 Task: Create external objects to represent external data as salesforce objects
Action: Mouse moved to (190, 206)
Screenshot: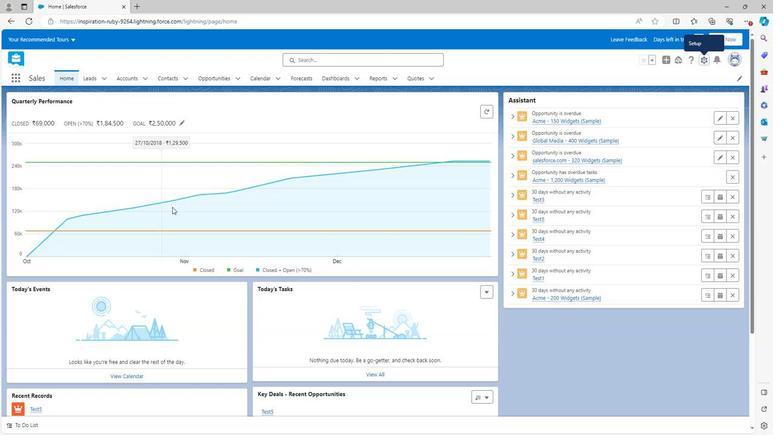 
Action: Mouse scrolled (190, 206) with delta (0, 0)
Screenshot: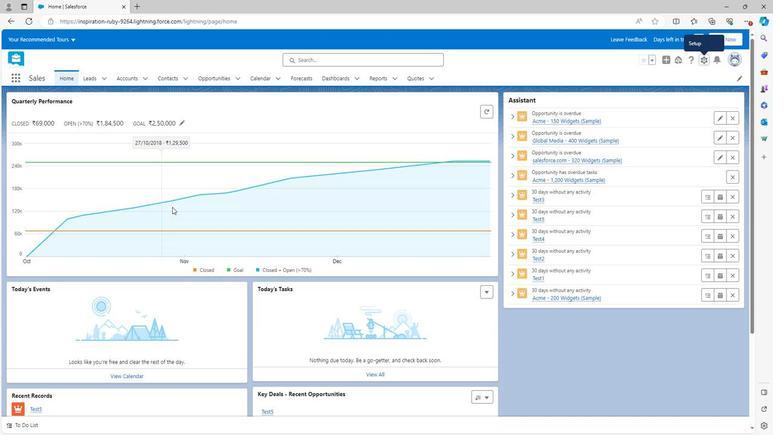 
Action: Mouse scrolled (190, 206) with delta (0, 0)
Screenshot: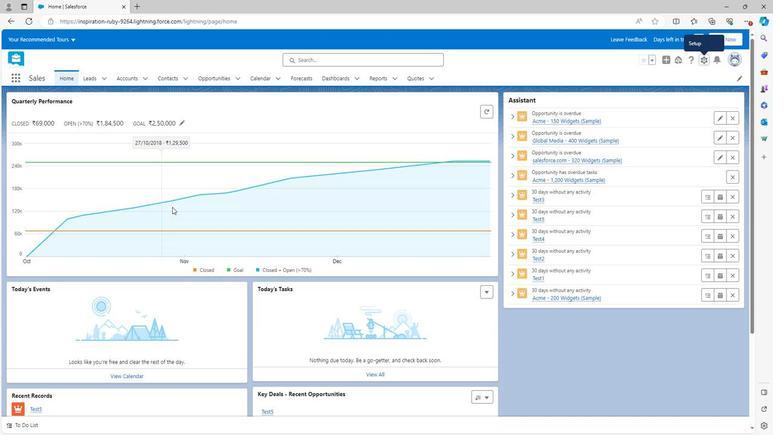
Action: Mouse scrolled (190, 206) with delta (0, 0)
Screenshot: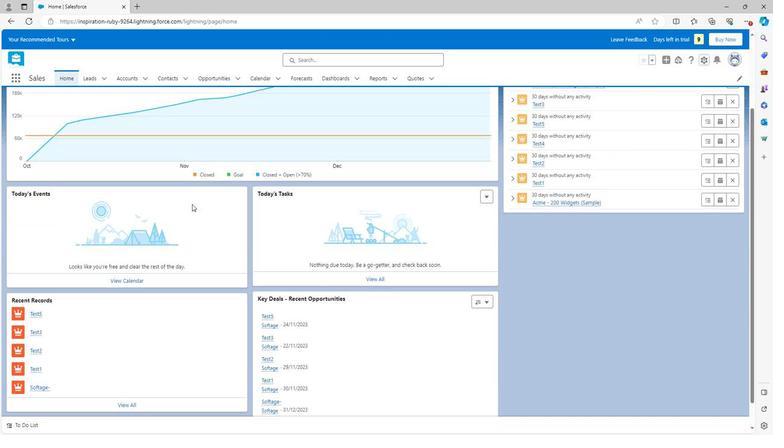 
Action: Mouse scrolled (190, 206) with delta (0, 0)
Screenshot: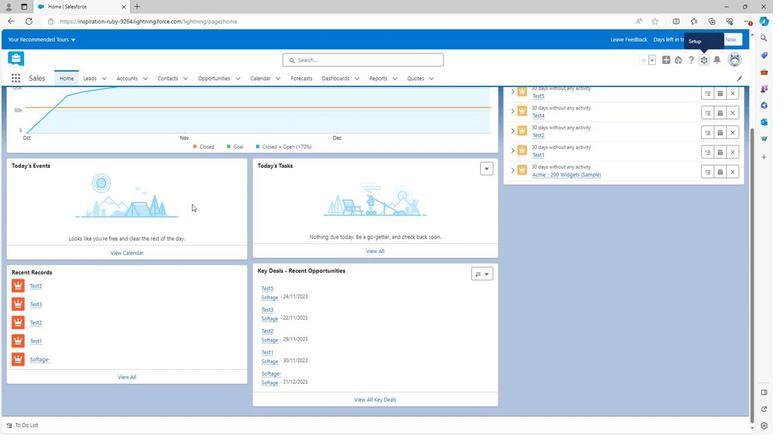 
Action: Mouse scrolled (190, 206) with delta (0, 0)
Screenshot: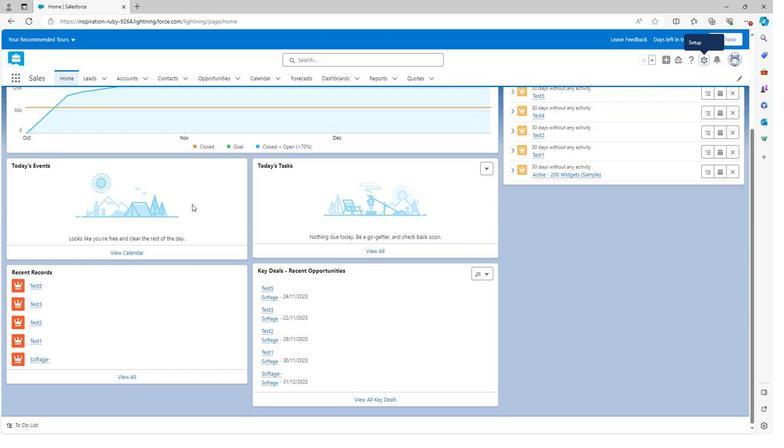 
Action: Mouse scrolled (190, 206) with delta (0, 0)
Screenshot: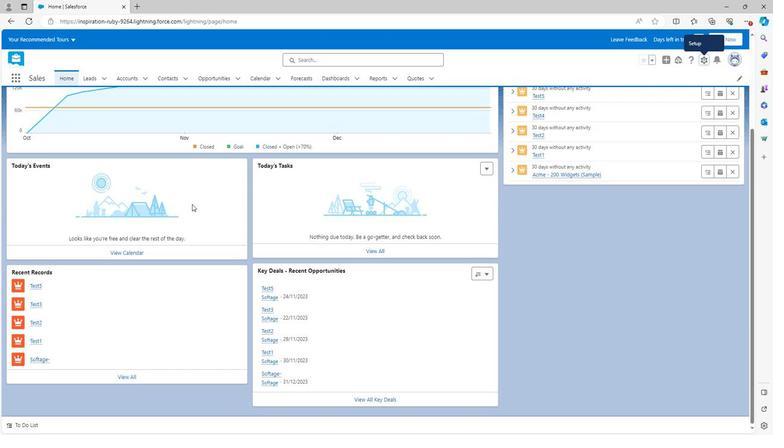 
Action: Mouse scrolled (190, 207) with delta (0, 0)
Screenshot: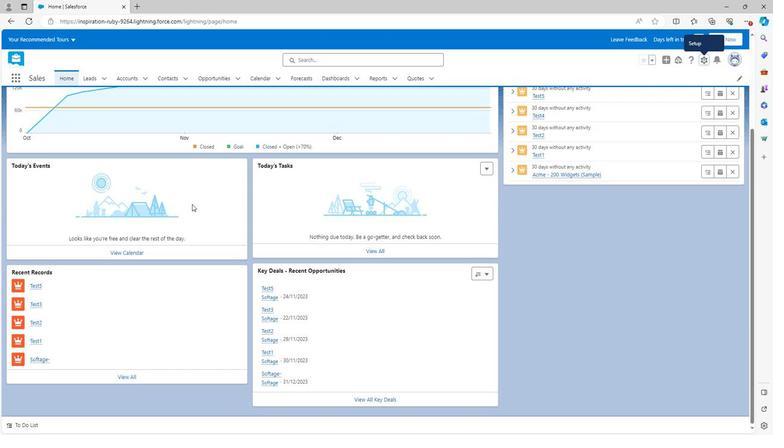 
Action: Mouse scrolled (190, 207) with delta (0, 0)
Screenshot: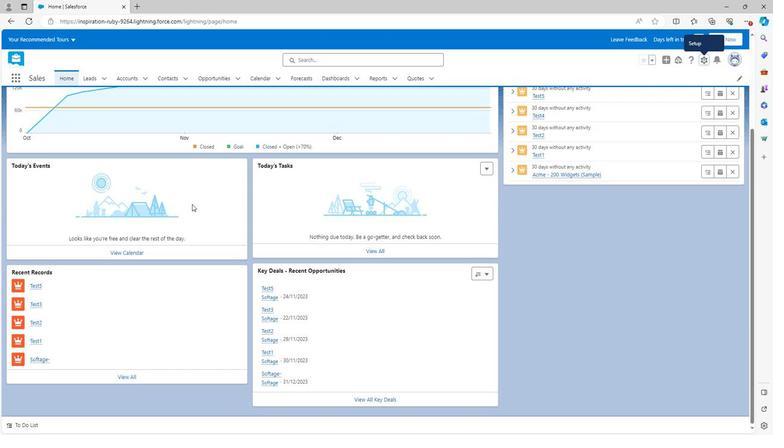 
Action: Mouse scrolled (190, 207) with delta (0, 0)
Screenshot: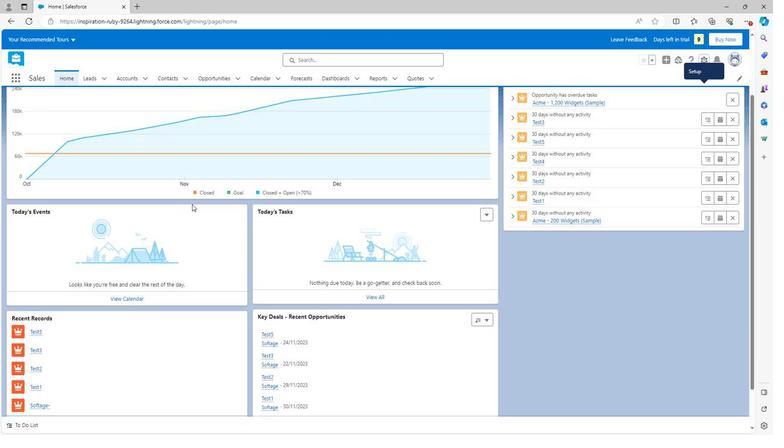 
Action: Mouse scrolled (190, 207) with delta (0, 0)
Screenshot: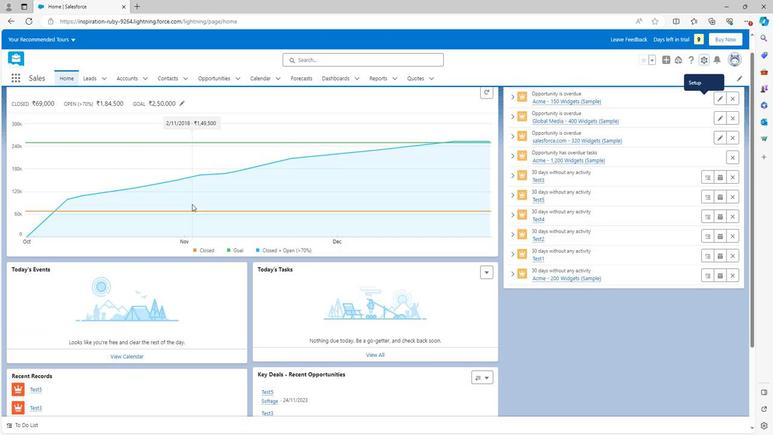 
Action: Mouse scrolled (190, 207) with delta (0, 0)
Screenshot: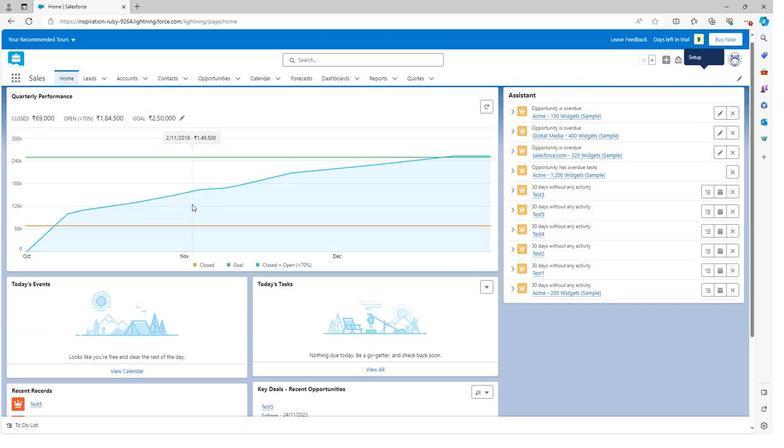 
Action: Mouse moved to (699, 62)
Screenshot: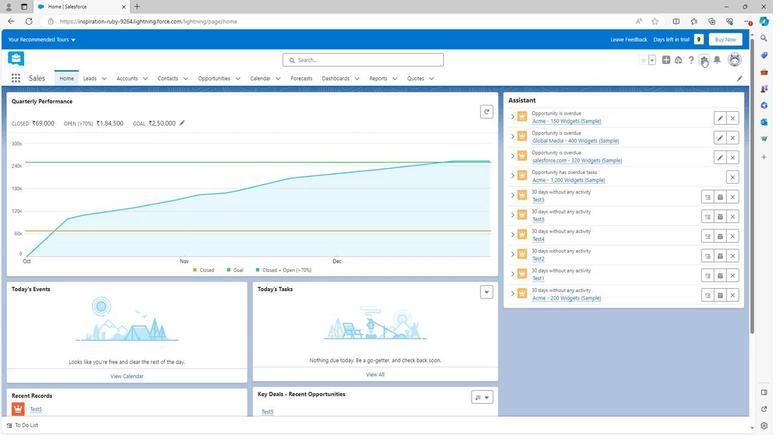 
Action: Mouse pressed left at (699, 62)
Screenshot: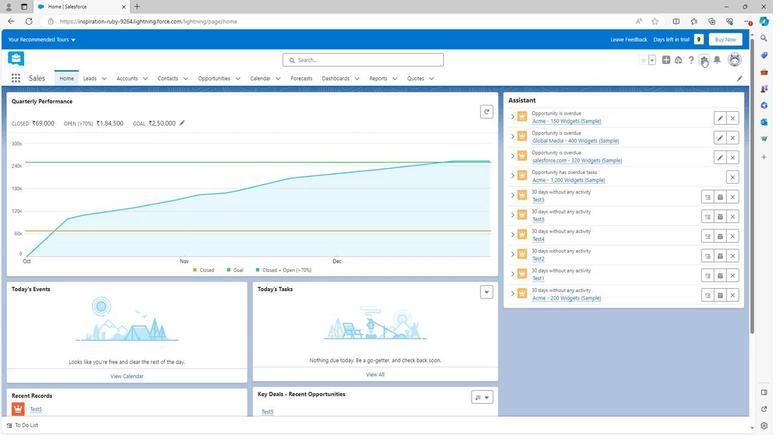 
Action: Mouse moved to (673, 81)
Screenshot: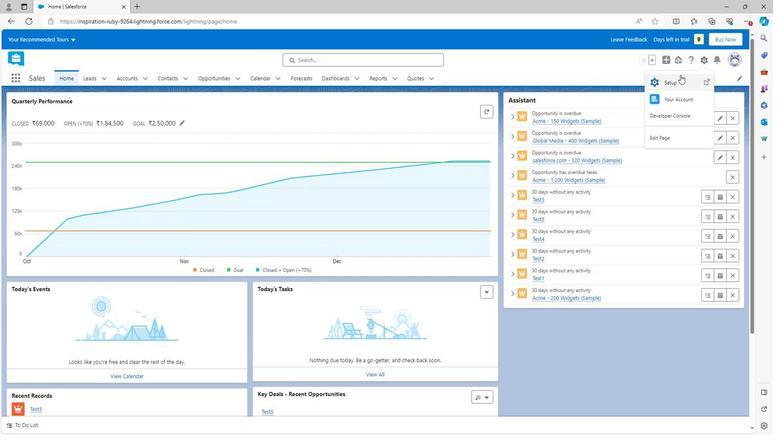 
Action: Mouse pressed left at (673, 81)
Screenshot: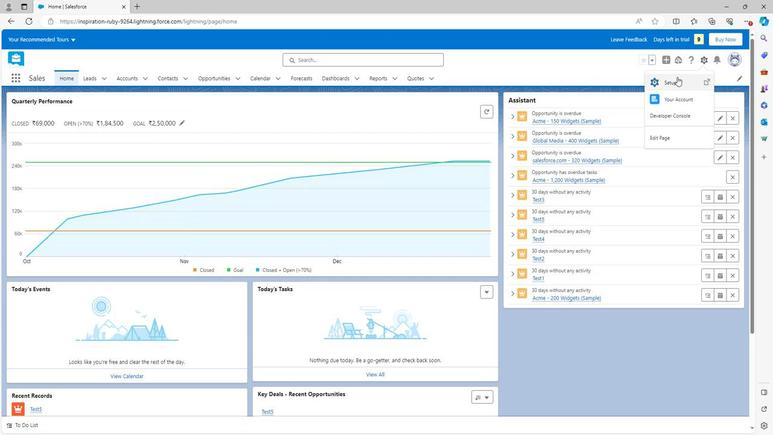 
Action: Mouse moved to (19, 358)
Screenshot: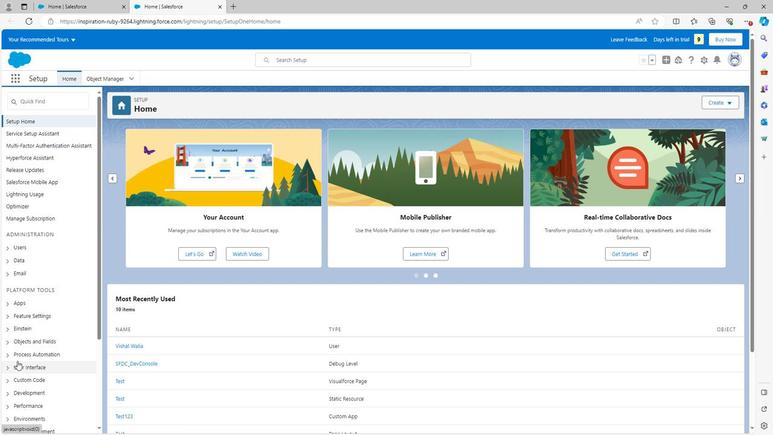 
Action: Mouse scrolled (19, 358) with delta (0, 0)
Screenshot: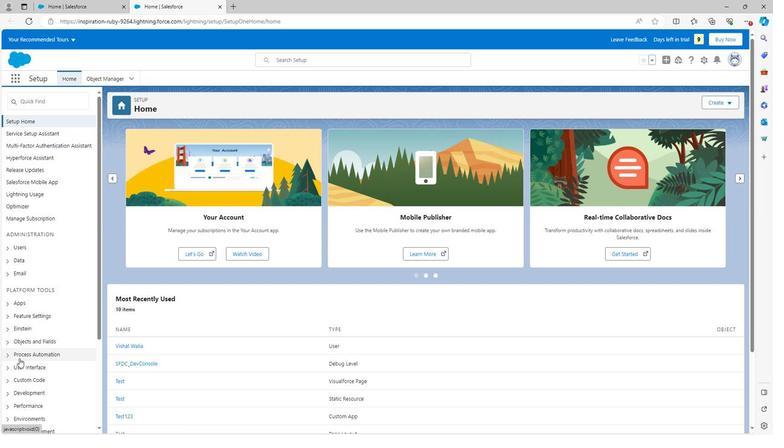 
Action: Mouse moved to (22, 352)
Screenshot: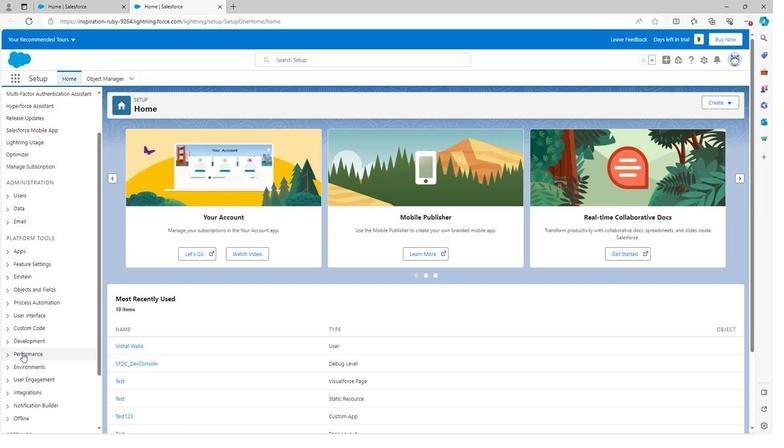 
Action: Mouse scrolled (22, 352) with delta (0, 0)
Screenshot: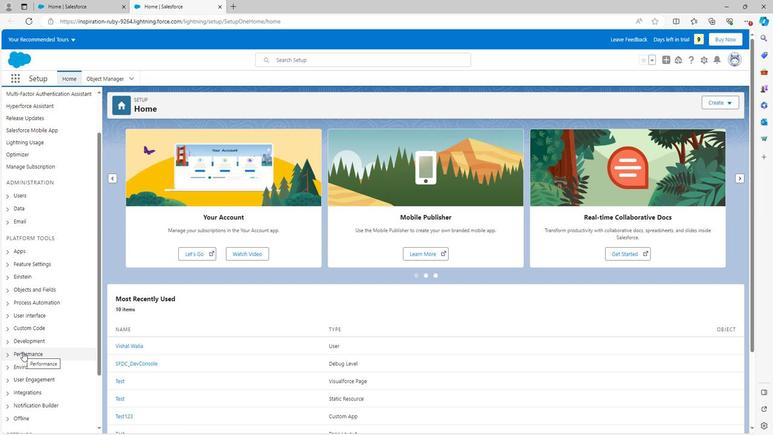
Action: Mouse moved to (8, 341)
Screenshot: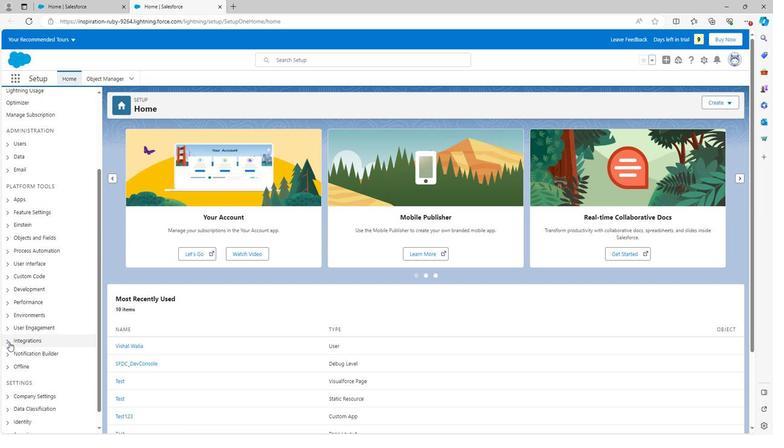 
Action: Mouse pressed left at (8, 341)
Screenshot: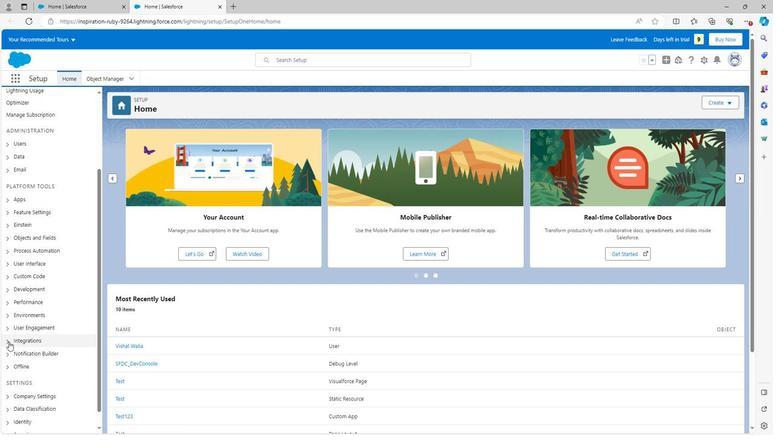 
Action: Mouse moved to (43, 393)
Screenshot: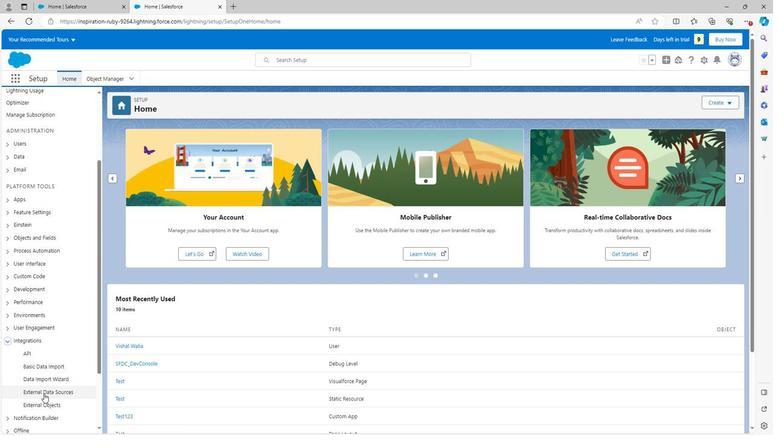 
Action: Mouse pressed left at (43, 393)
Screenshot: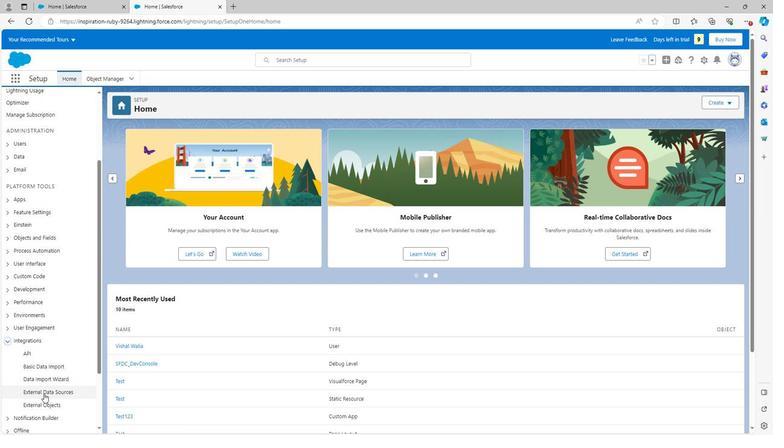 
Action: Mouse moved to (329, 190)
Screenshot: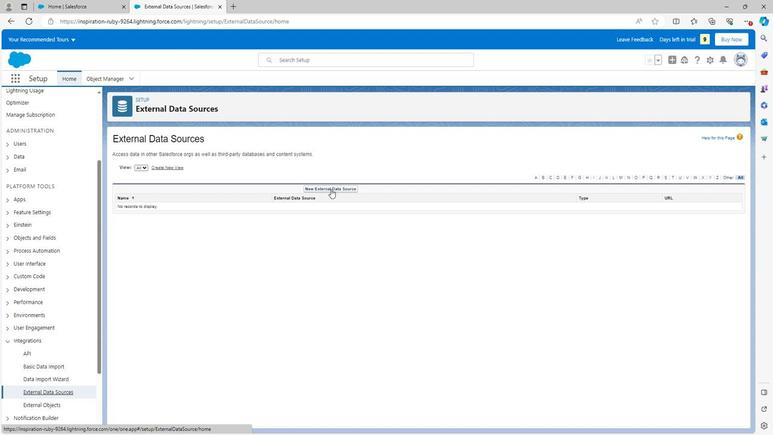 
Action: Mouse pressed left at (329, 190)
Screenshot: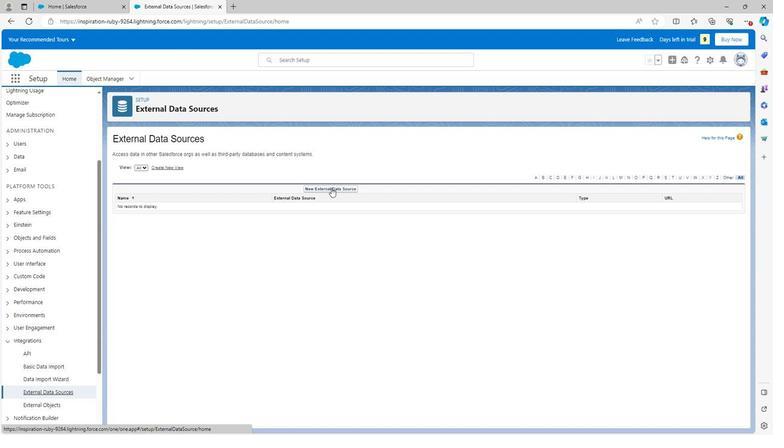 
Action: Mouse moved to (264, 207)
Screenshot: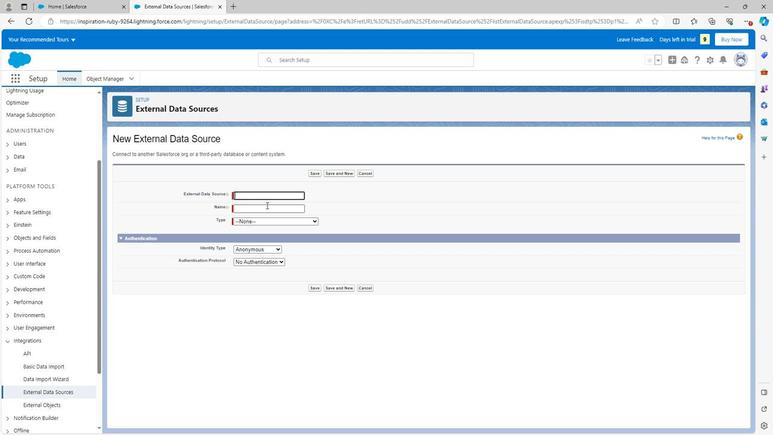 
Action: Key pressed <Key.shift>Test
Screenshot: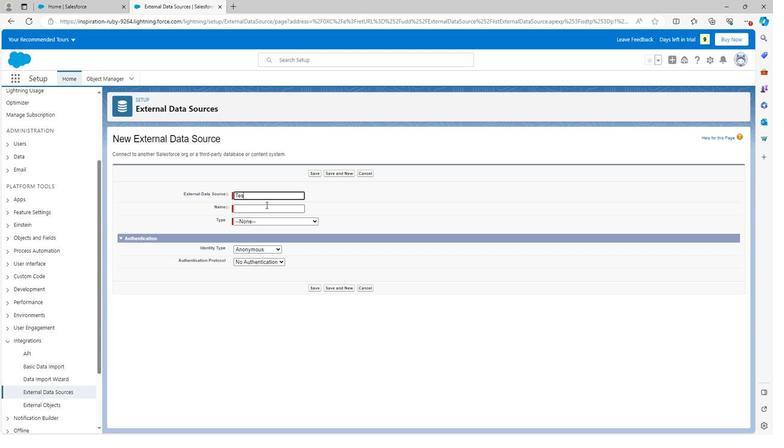 
Action: Mouse moved to (358, 219)
Screenshot: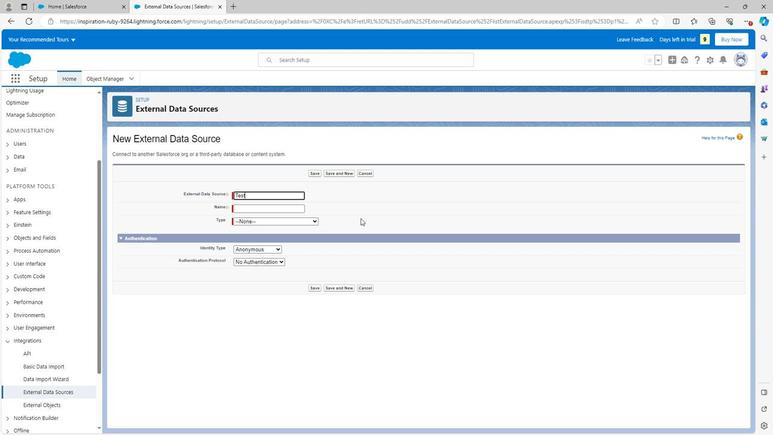 
Action: Mouse pressed left at (358, 219)
Screenshot: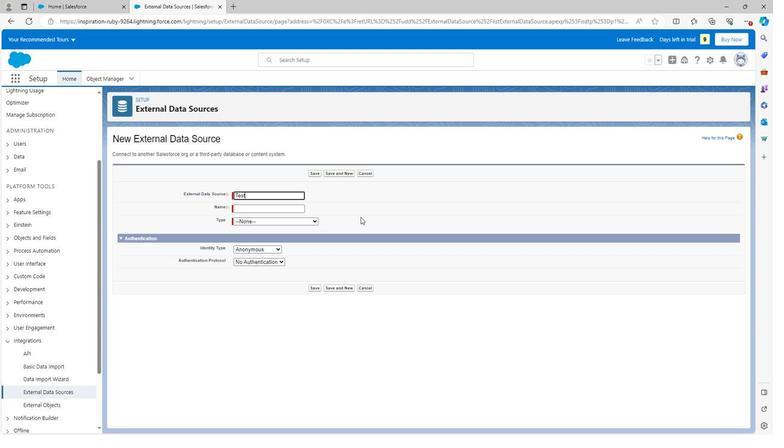 
Action: Mouse moved to (258, 220)
Screenshot: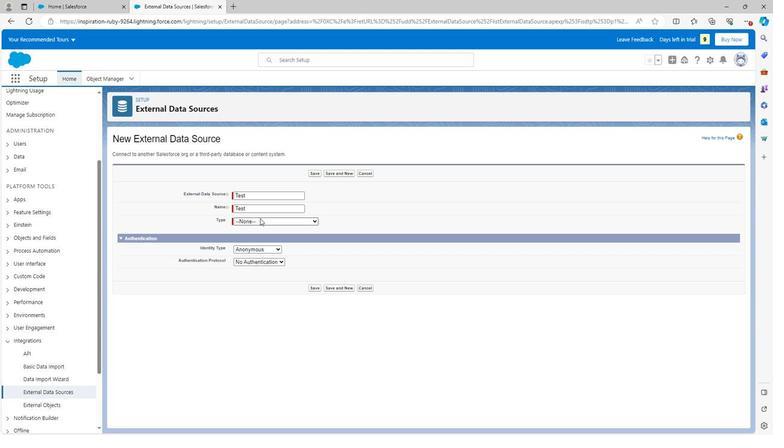 
Action: Mouse pressed left at (258, 220)
Screenshot: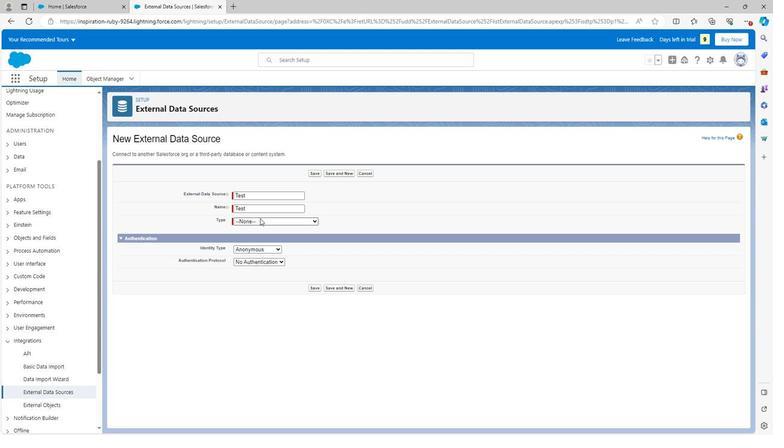 
Action: Mouse moved to (245, 244)
Screenshot: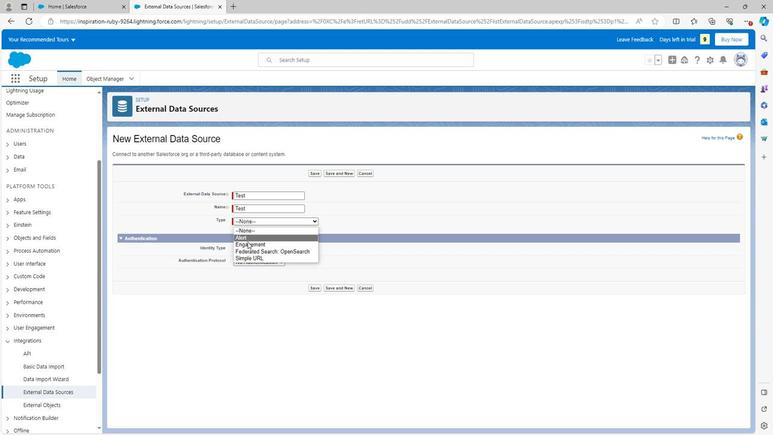 
Action: Mouse pressed left at (245, 244)
Screenshot: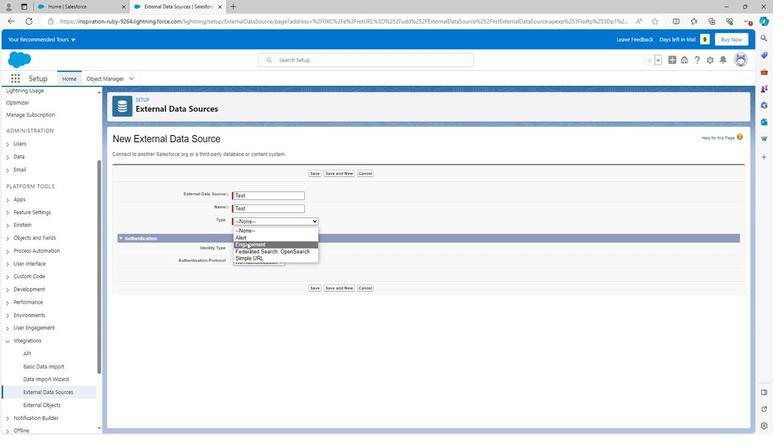 
Action: Mouse moved to (367, 271)
Screenshot: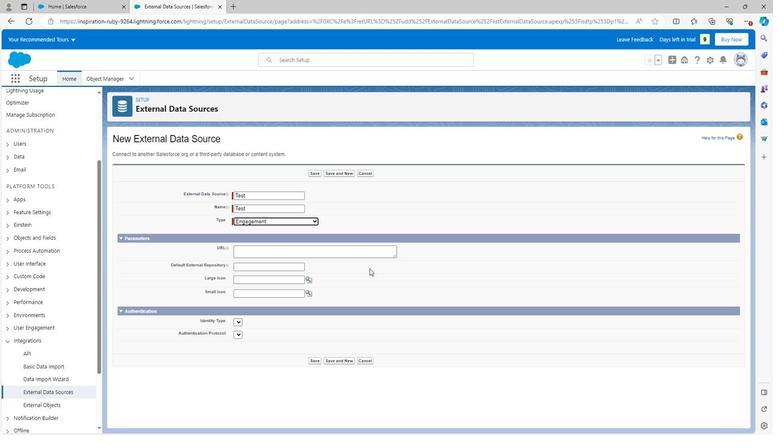
Action: Mouse pressed left at (367, 271)
Screenshot: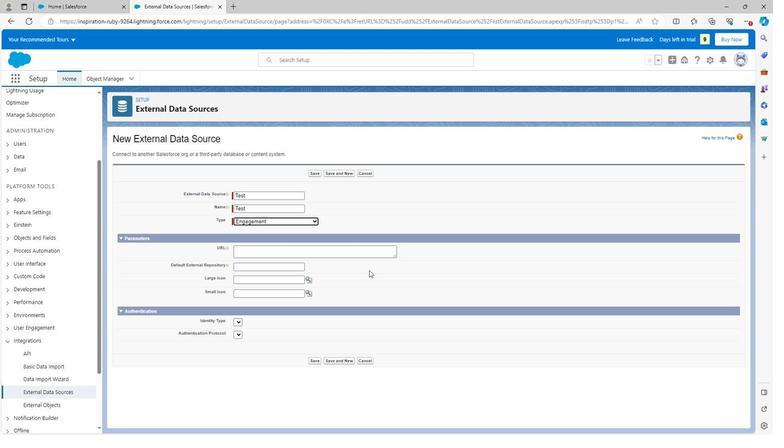 
Action: Mouse moved to (315, 360)
Screenshot: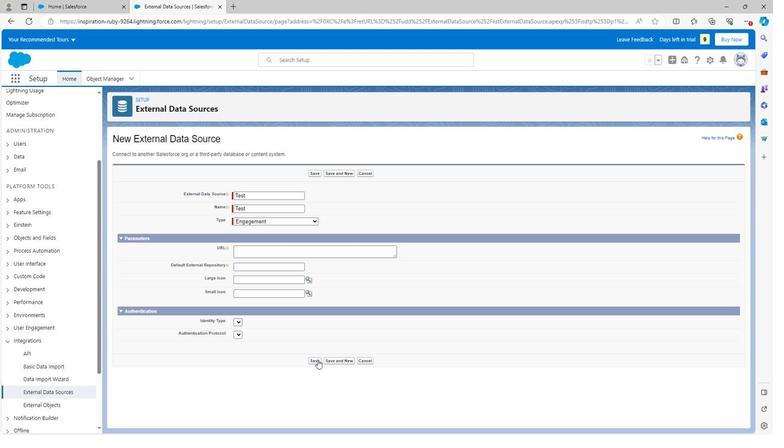
Action: Mouse pressed left at (315, 360)
Screenshot: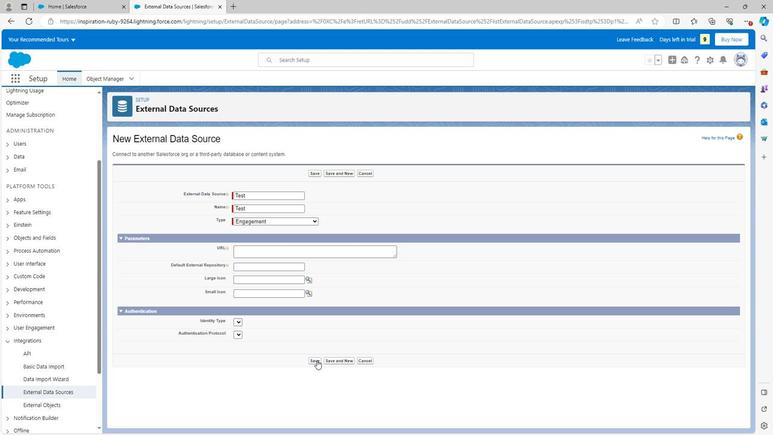 
Action: Mouse moved to (314, 375)
Screenshot: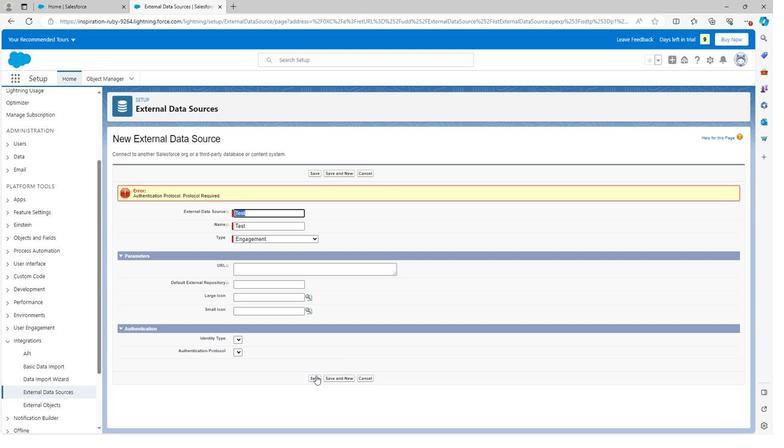 
Action: Mouse pressed left at (314, 375)
Screenshot: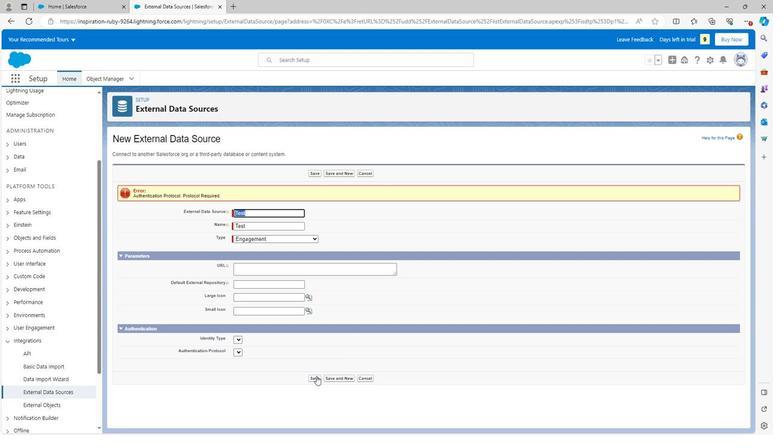 
Action: Mouse moved to (364, 367)
Screenshot: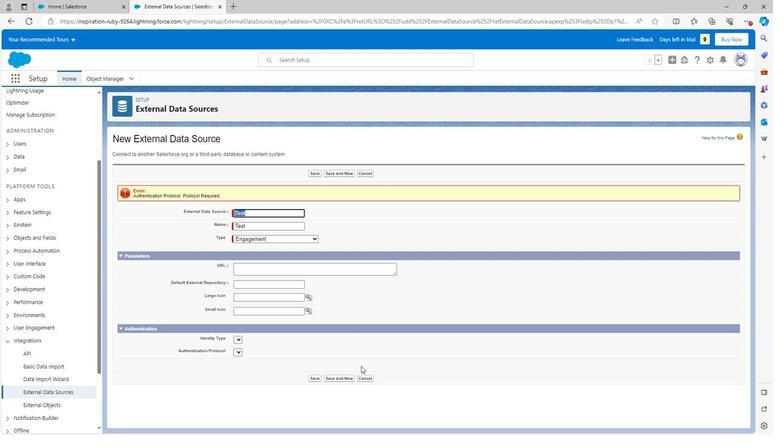 
